 Task: Open the event Casual Team Building Challenge on '2024/05/14', change the date to 2024/05/24, change the font style of the description to Times New Roman, set the availability to Free, insert an emoji Green heart, logged in from the account softage.10@softage.net and add another guest for the event, softage.8@softage.net. Change the alignment of the event description to Align center.Change the font color of the description to Dark Orange and select an event charm, 
Action: Mouse moved to (634, 435)
Screenshot: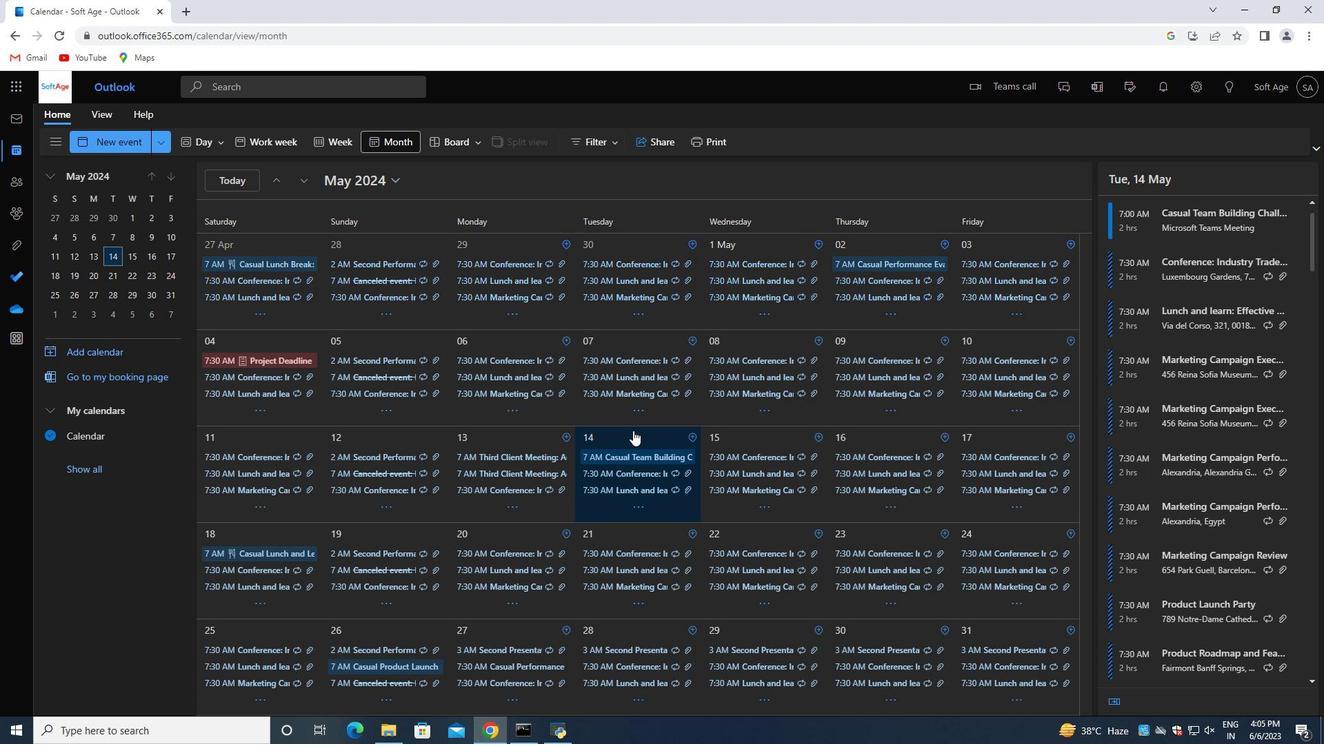 
Action: Mouse pressed left at (634, 435)
Screenshot: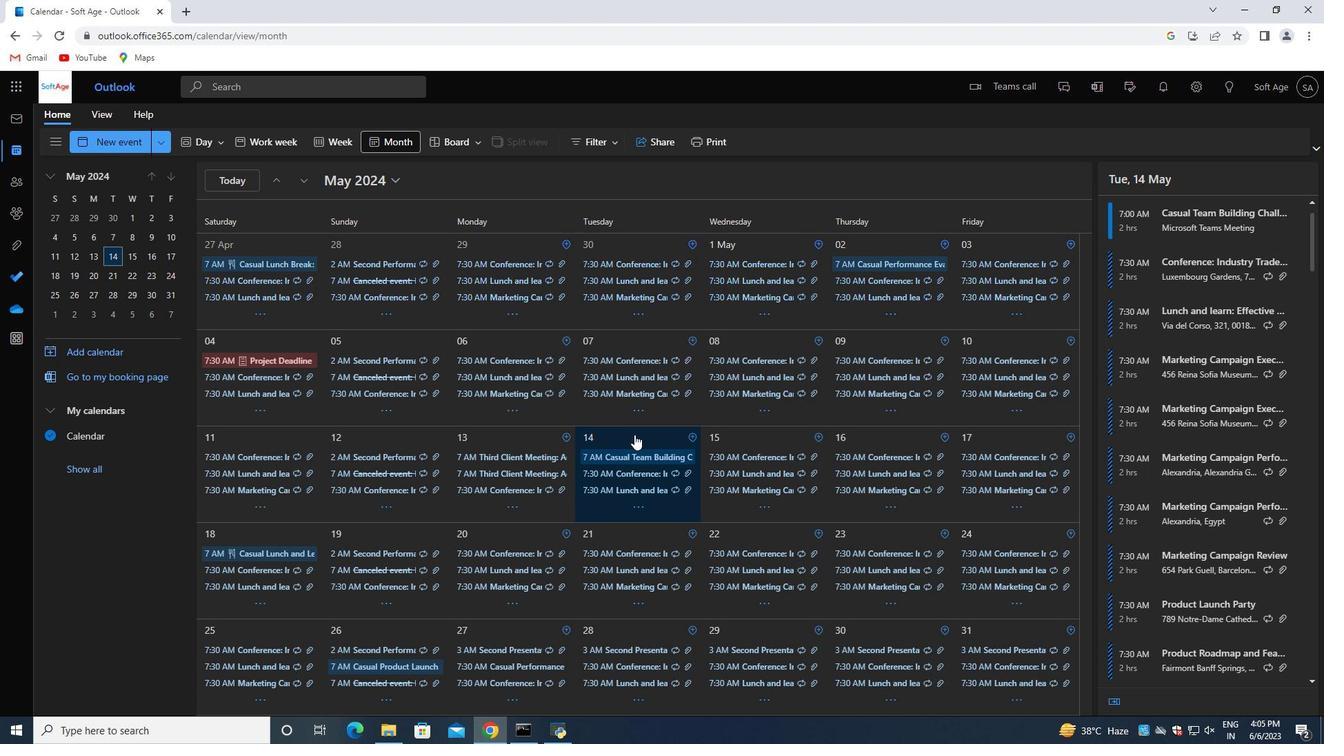 
Action: Mouse moved to (619, 447)
Screenshot: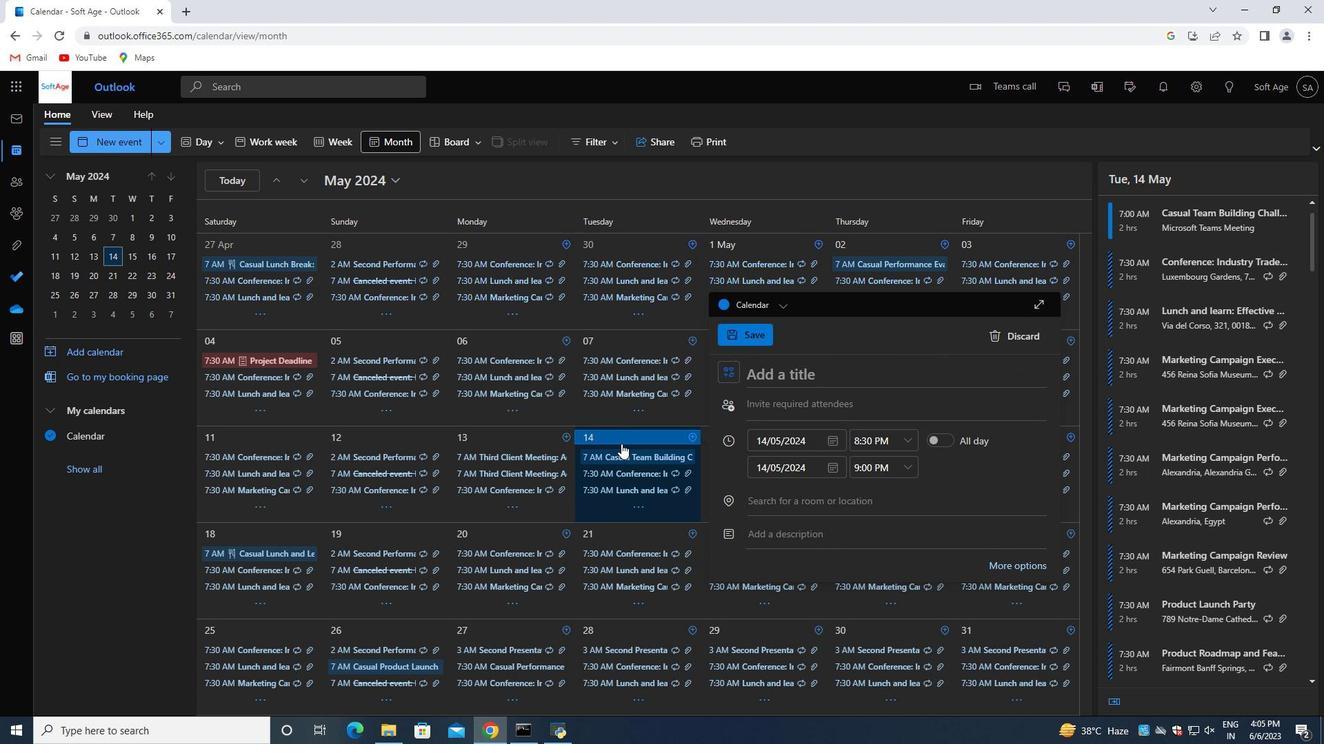 
Action: Mouse pressed left at (619, 447)
Screenshot: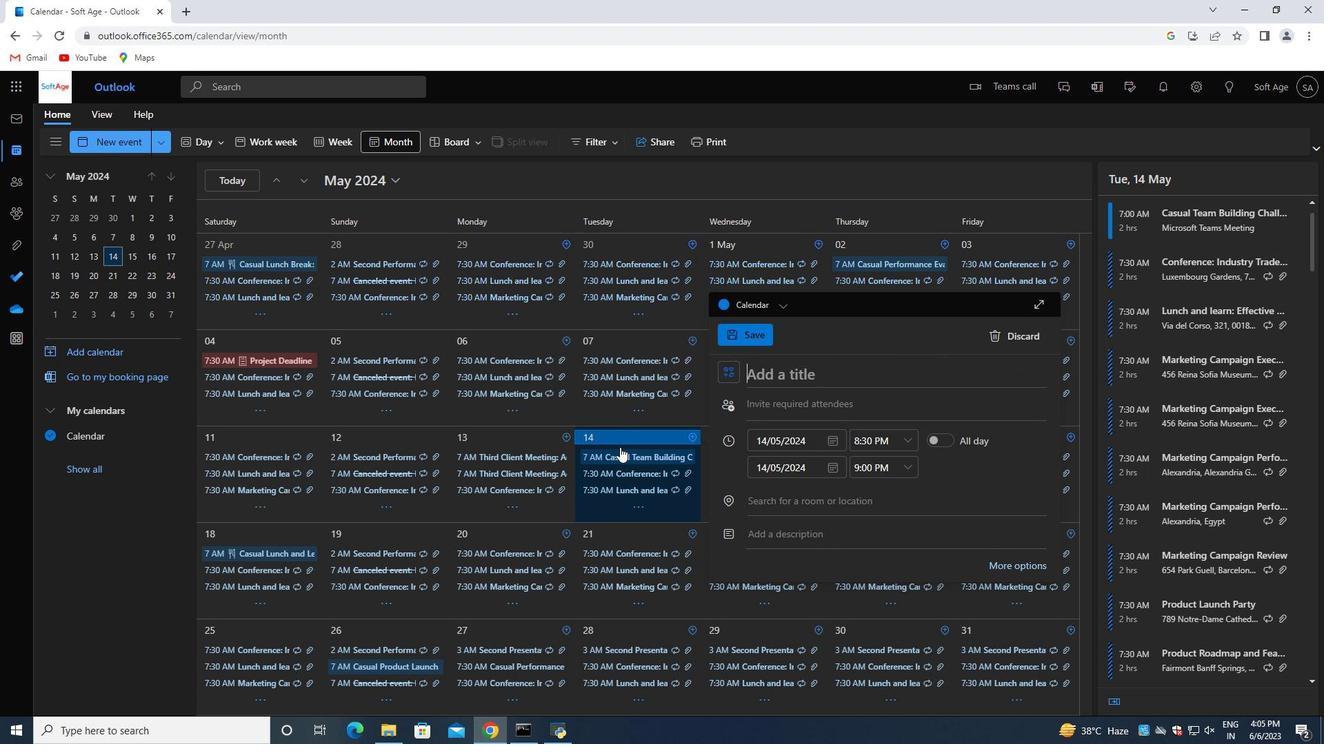 
Action: Mouse moved to (1148, 228)
Screenshot: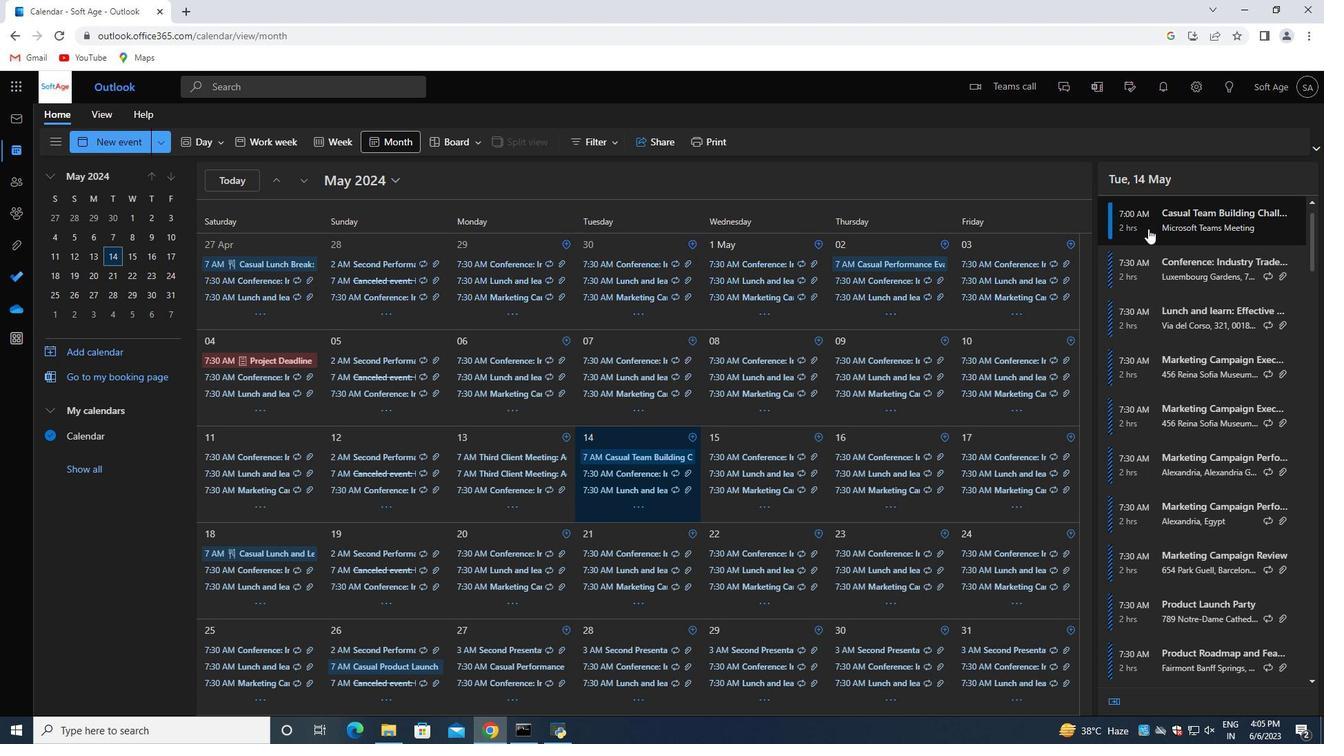 
Action: Mouse pressed left at (1148, 228)
Screenshot: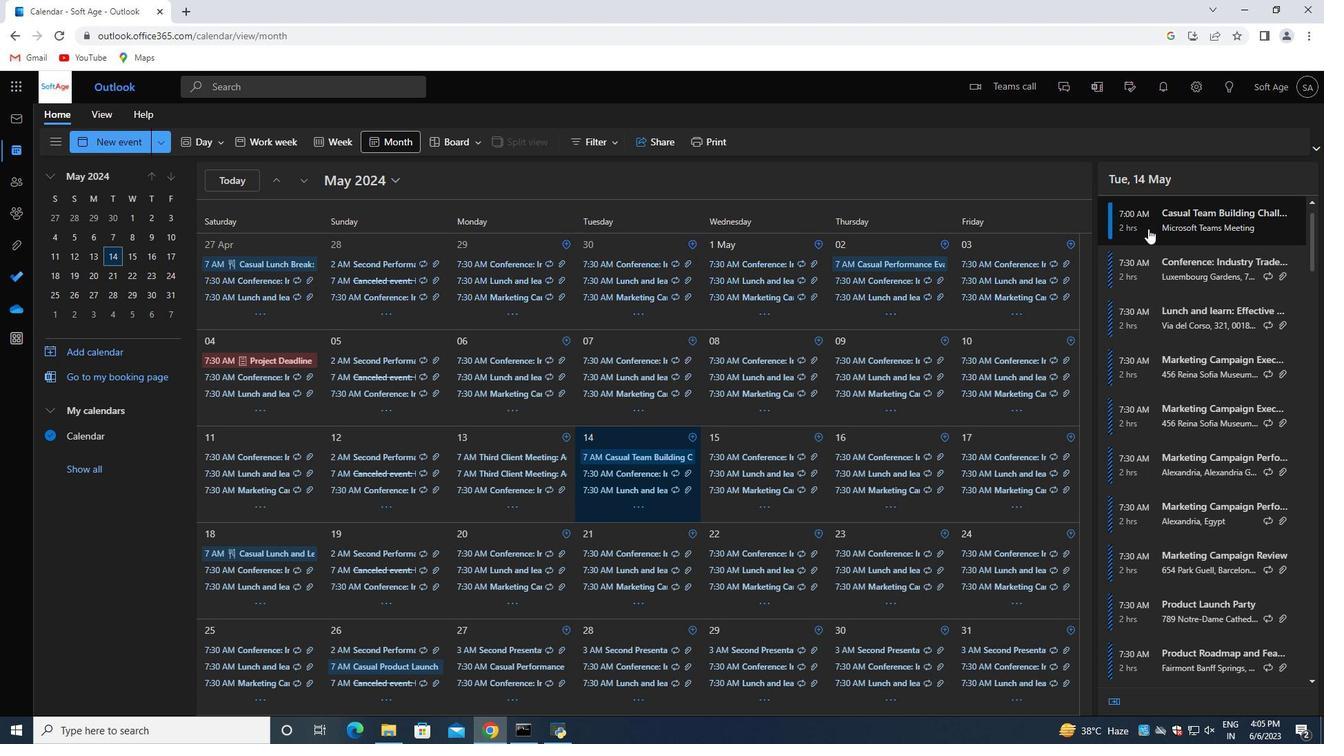 
Action: Mouse moved to (895, 326)
Screenshot: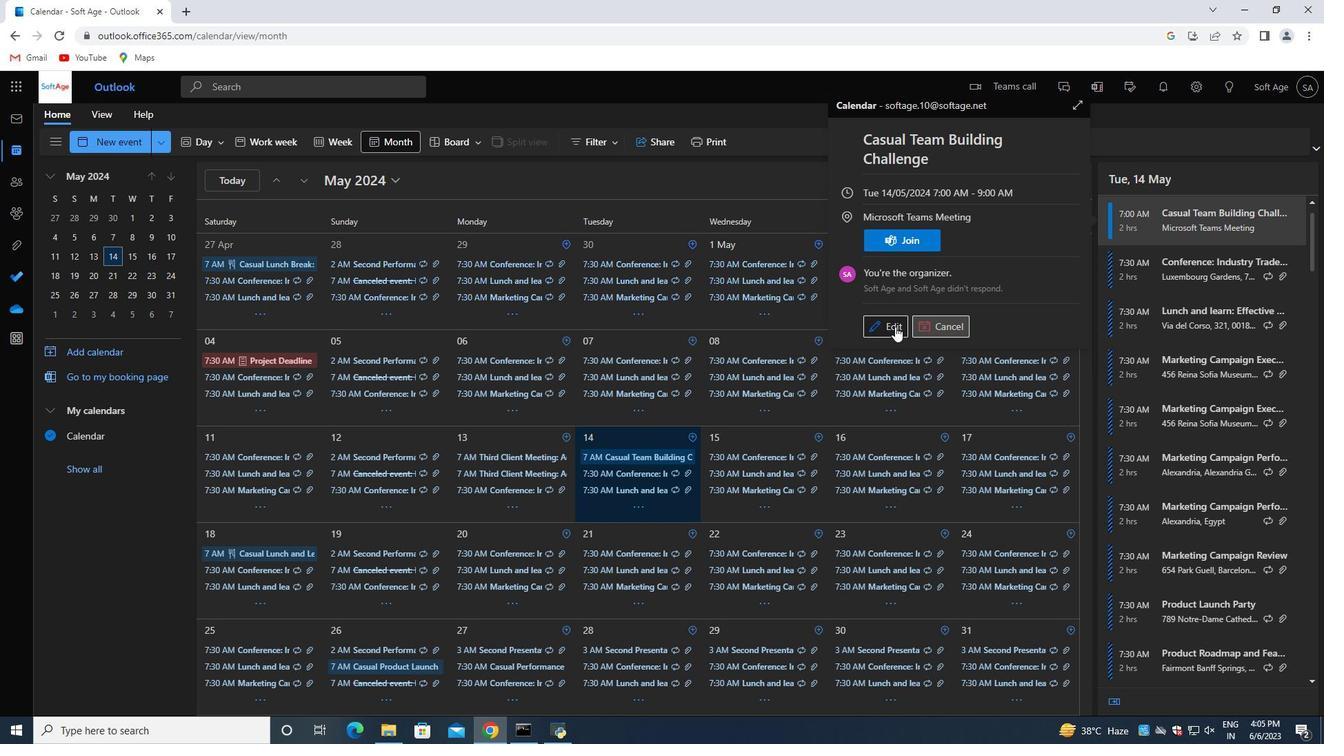 
Action: Mouse pressed left at (895, 326)
Screenshot: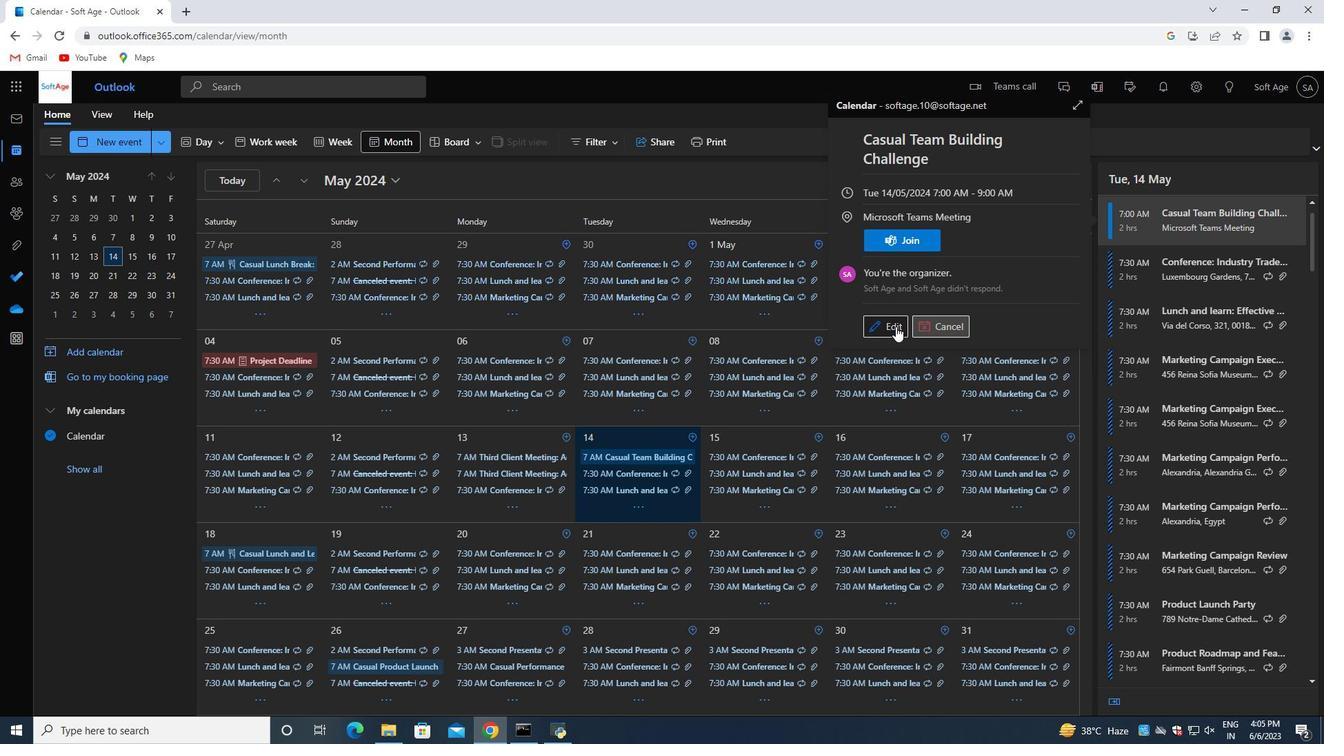 
Action: Mouse moved to (404, 384)
Screenshot: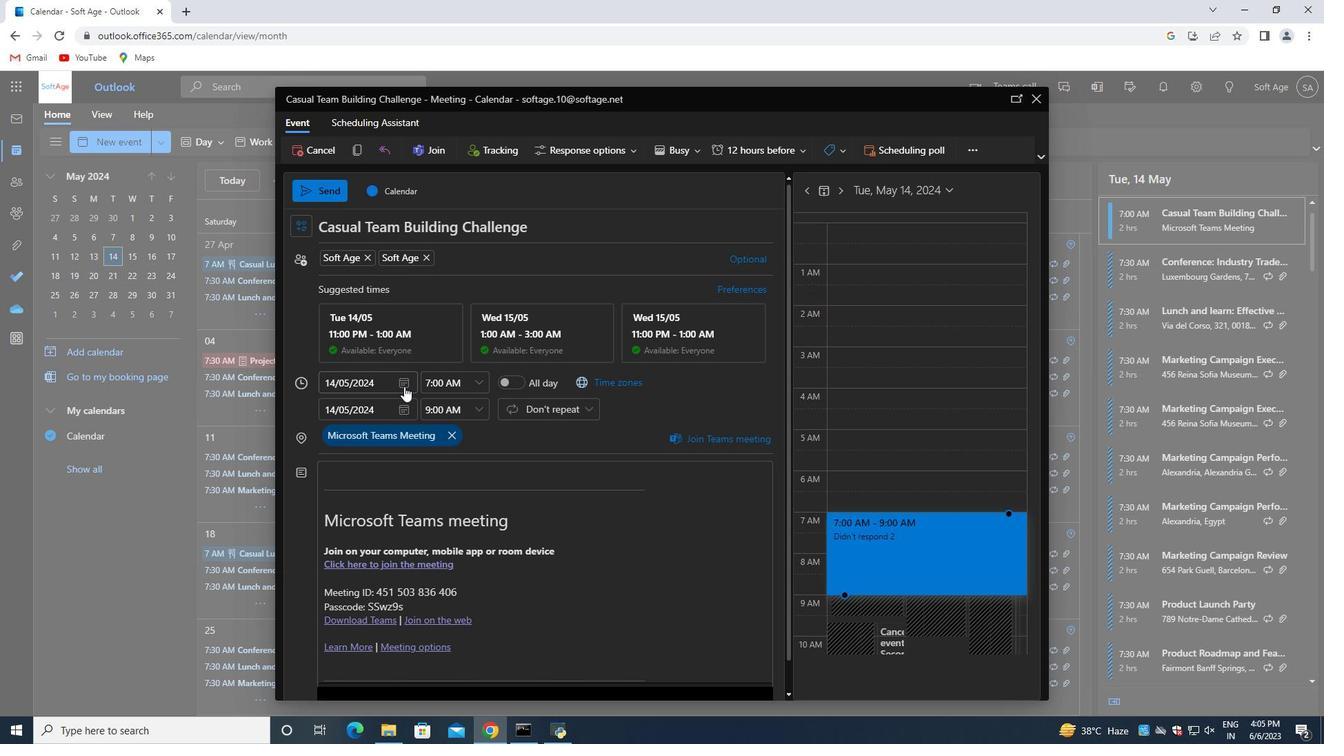 
Action: Mouse pressed left at (404, 384)
Screenshot: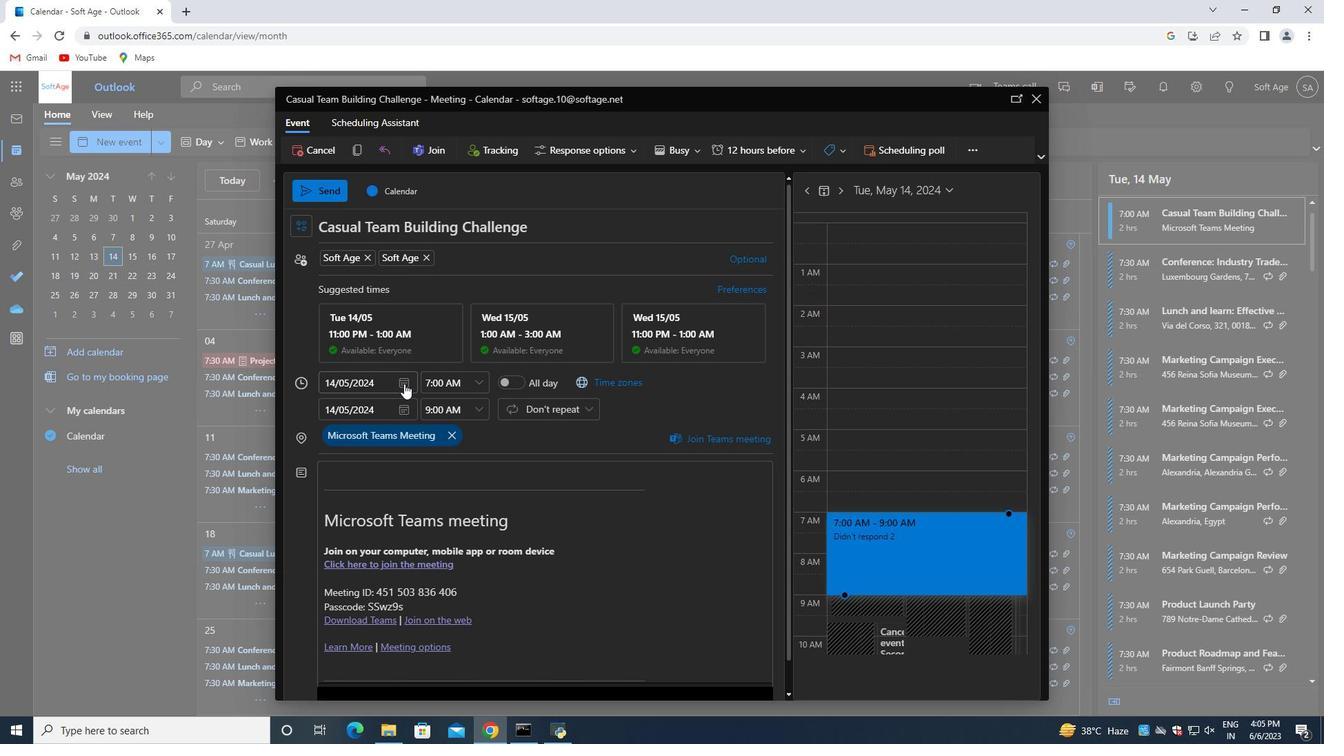 
Action: Mouse moved to (449, 506)
Screenshot: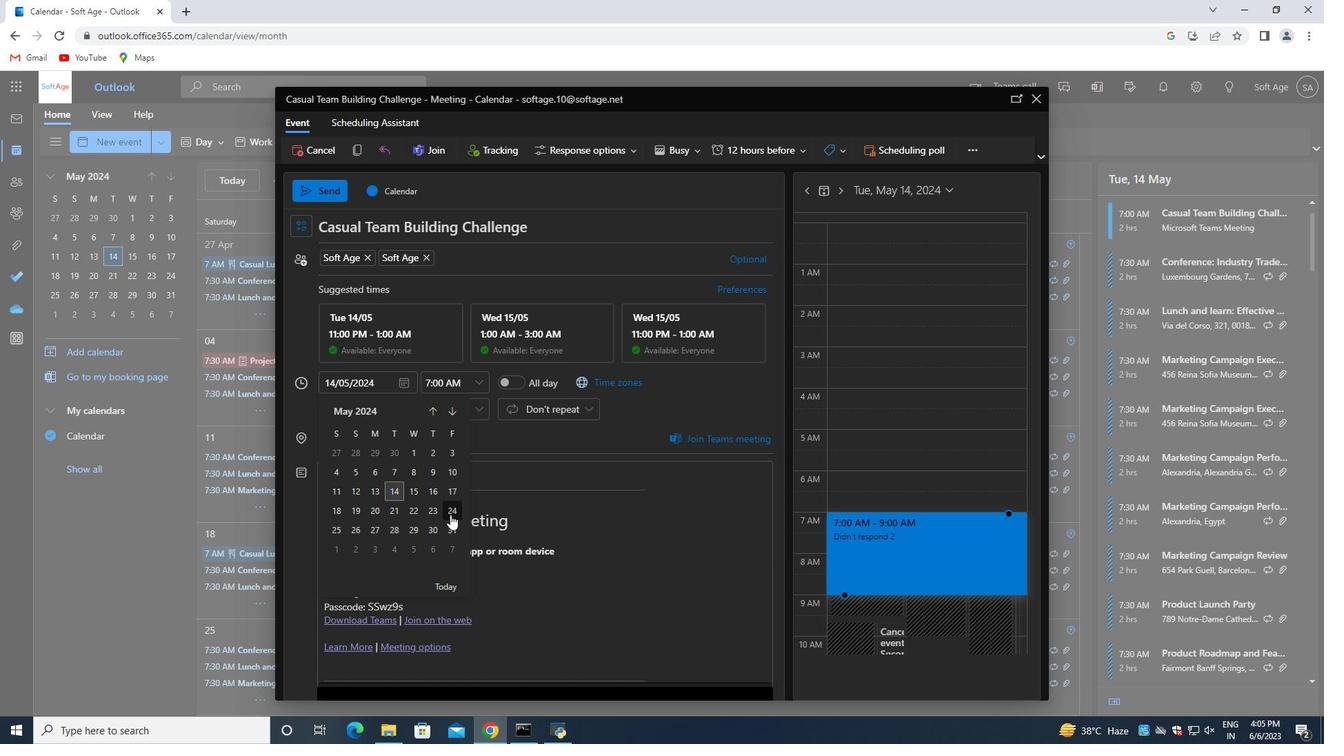 
Action: Mouse pressed left at (449, 506)
Screenshot: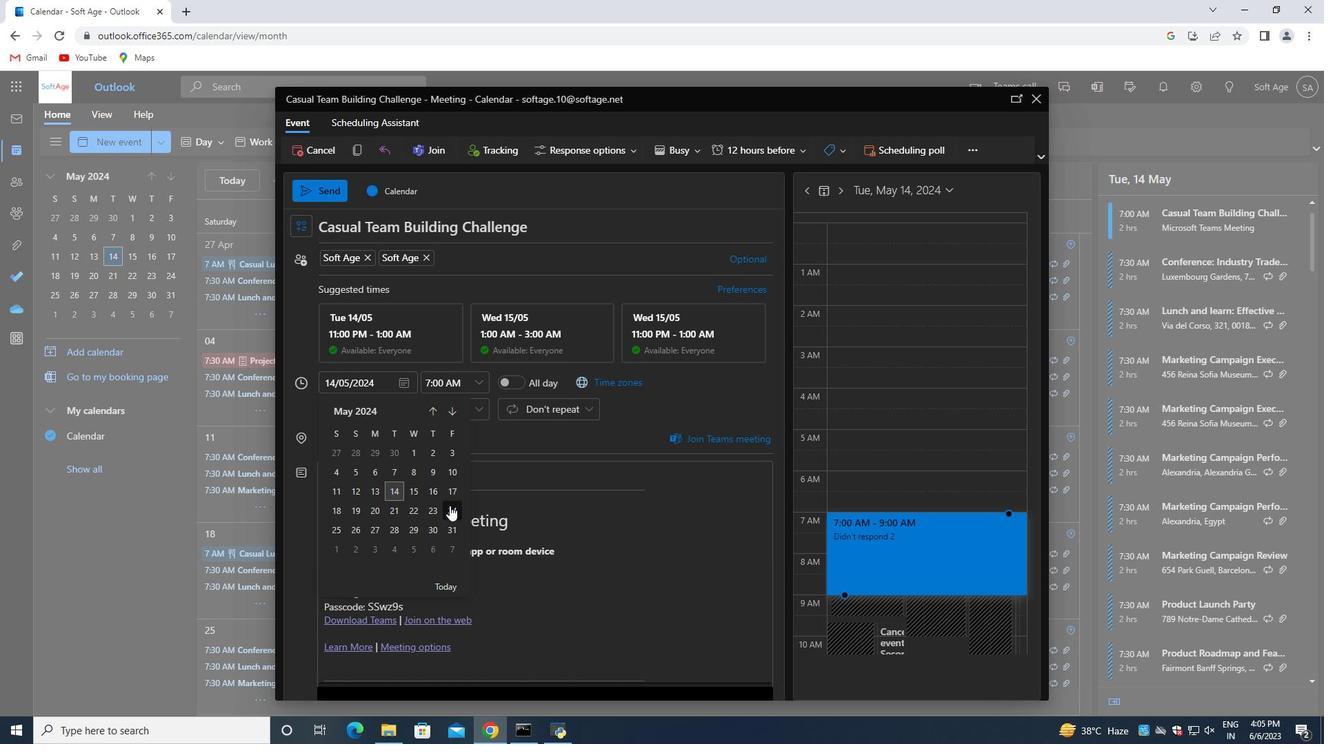 
Action: Mouse moved to (690, 149)
Screenshot: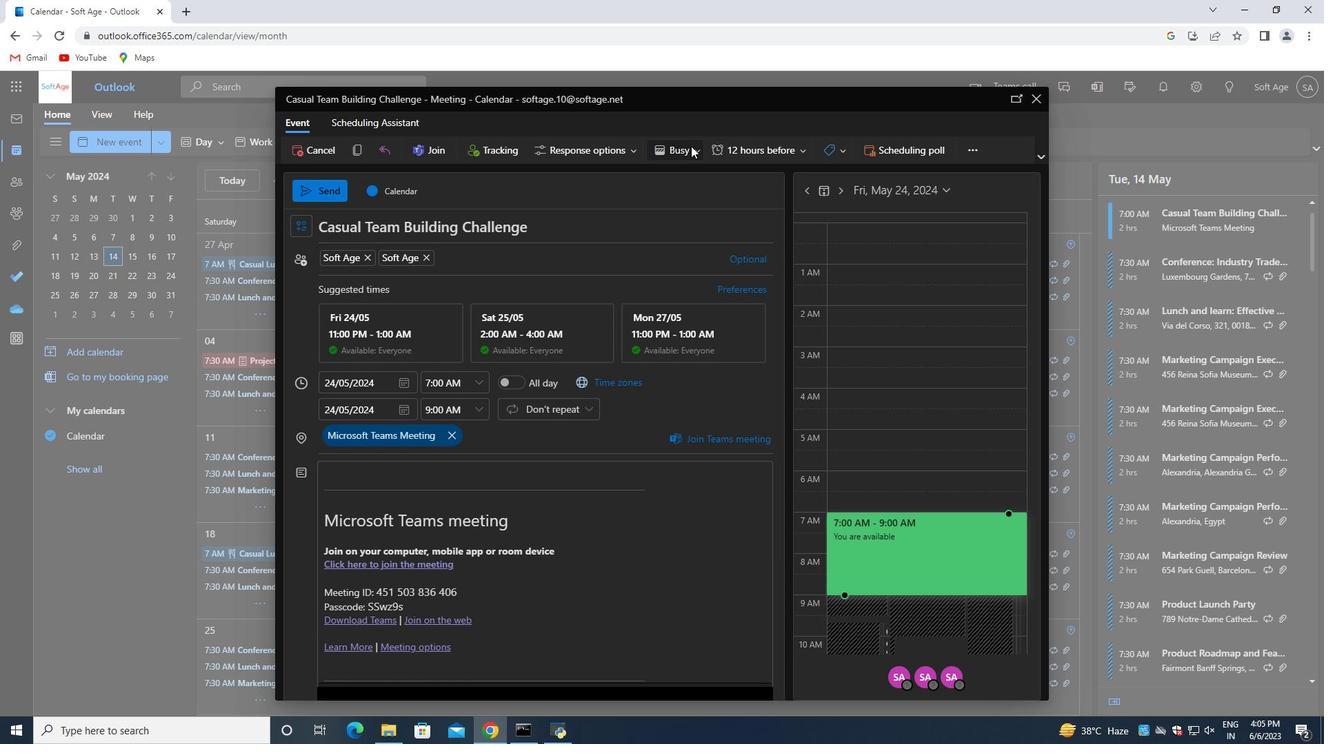 
Action: Mouse pressed left at (690, 149)
Screenshot: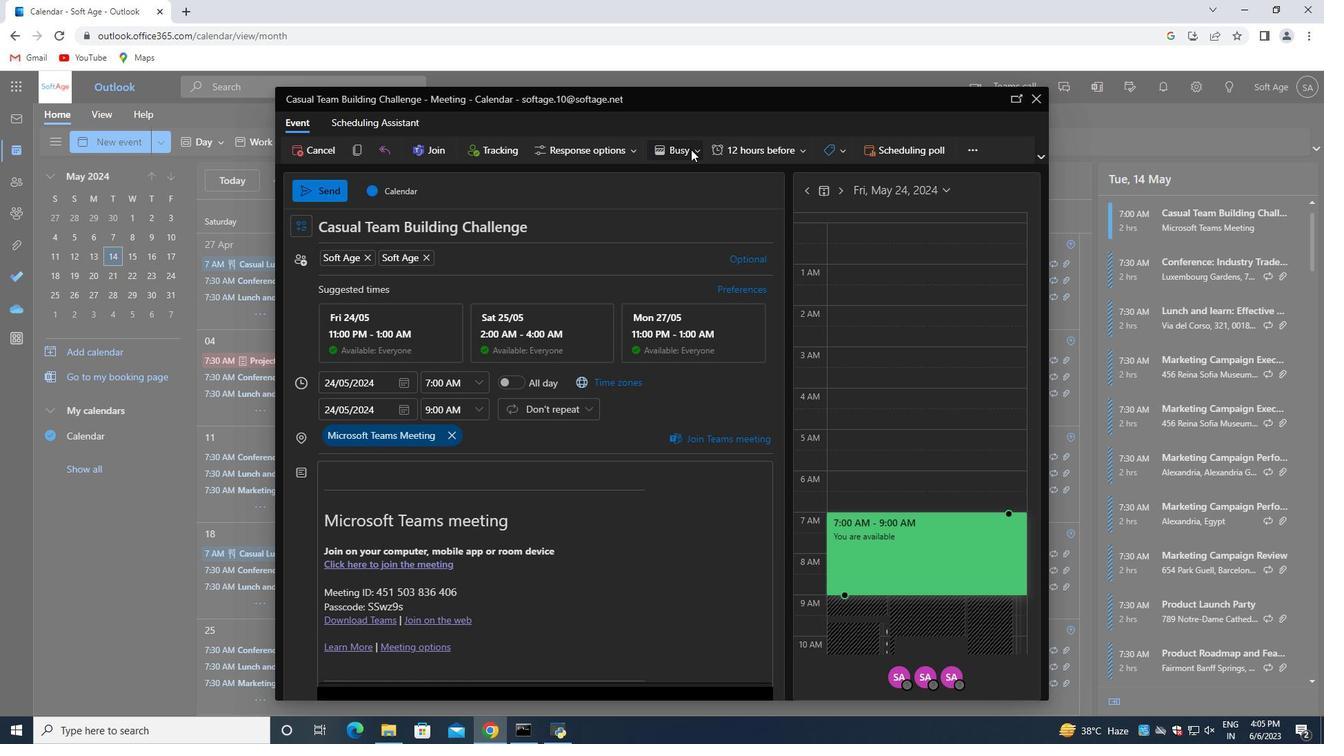 
Action: Mouse moved to (650, 175)
Screenshot: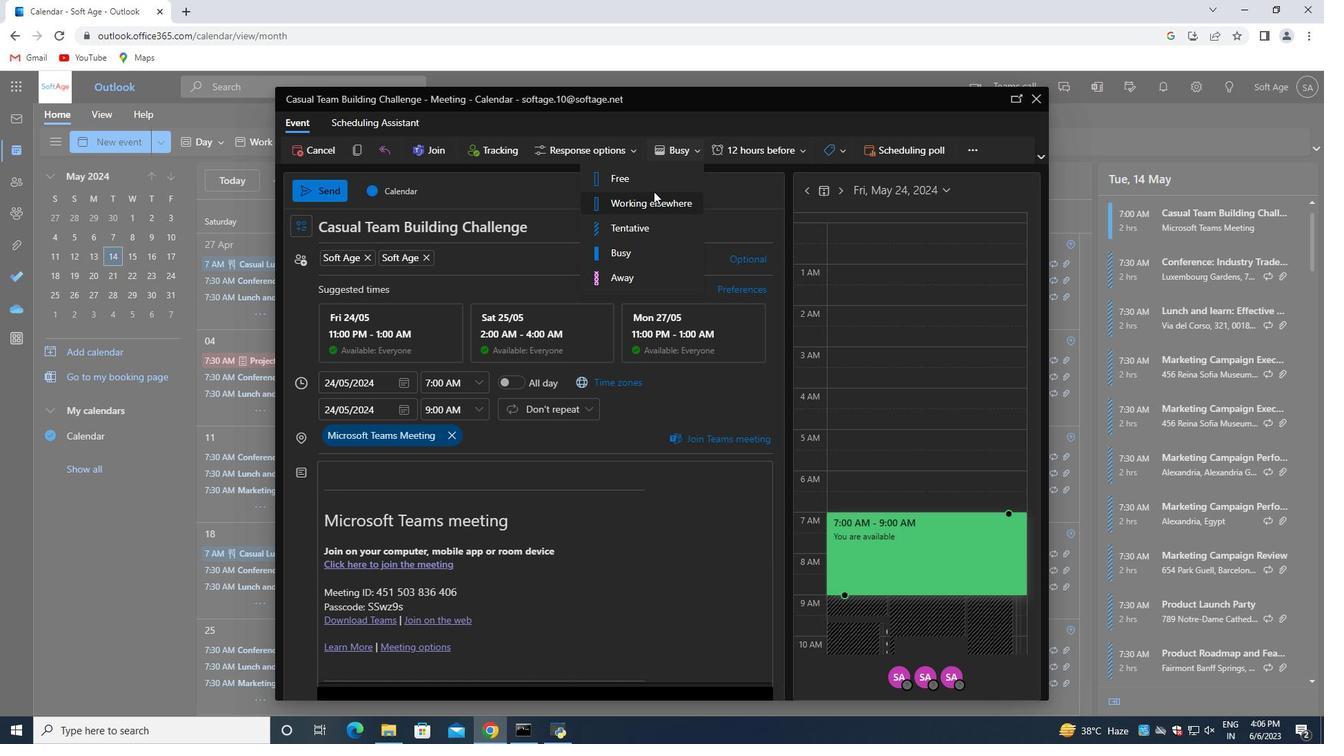 
Action: Mouse pressed left at (650, 175)
Screenshot: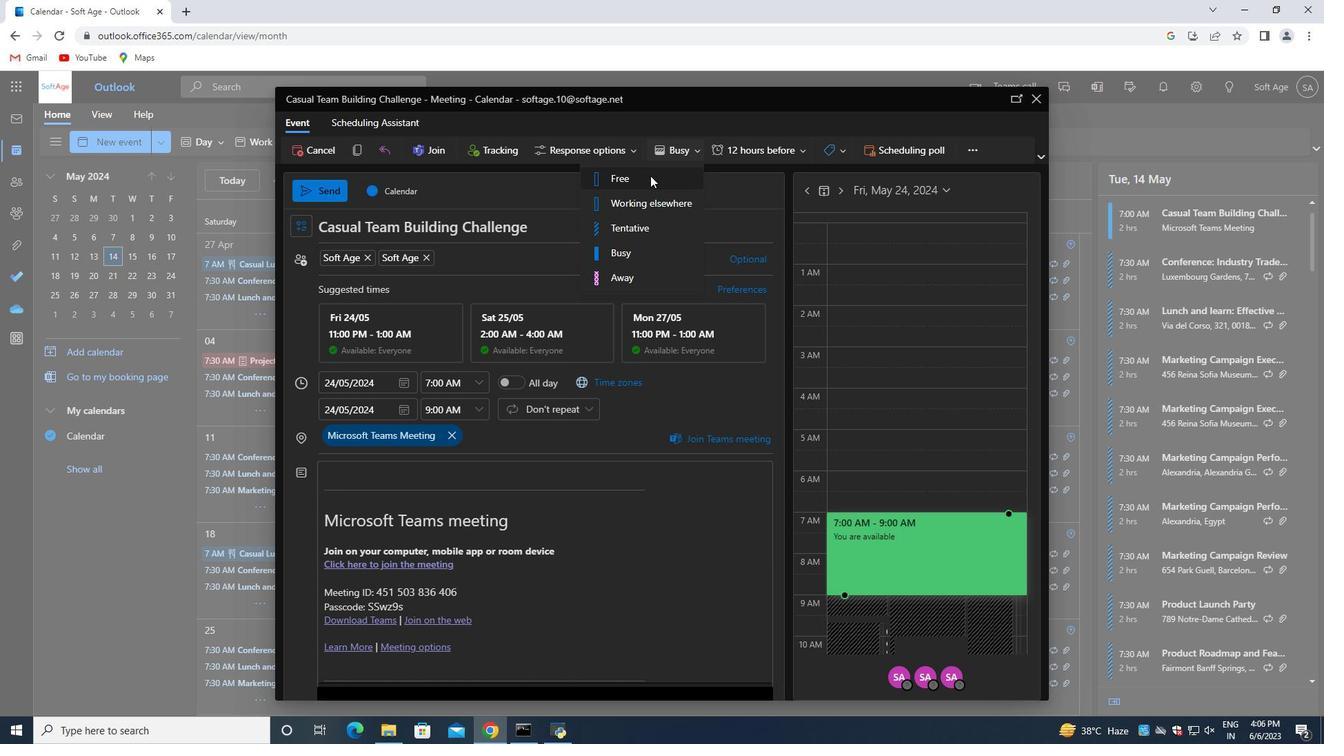 
Action: Mouse moved to (464, 258)
Screenshot: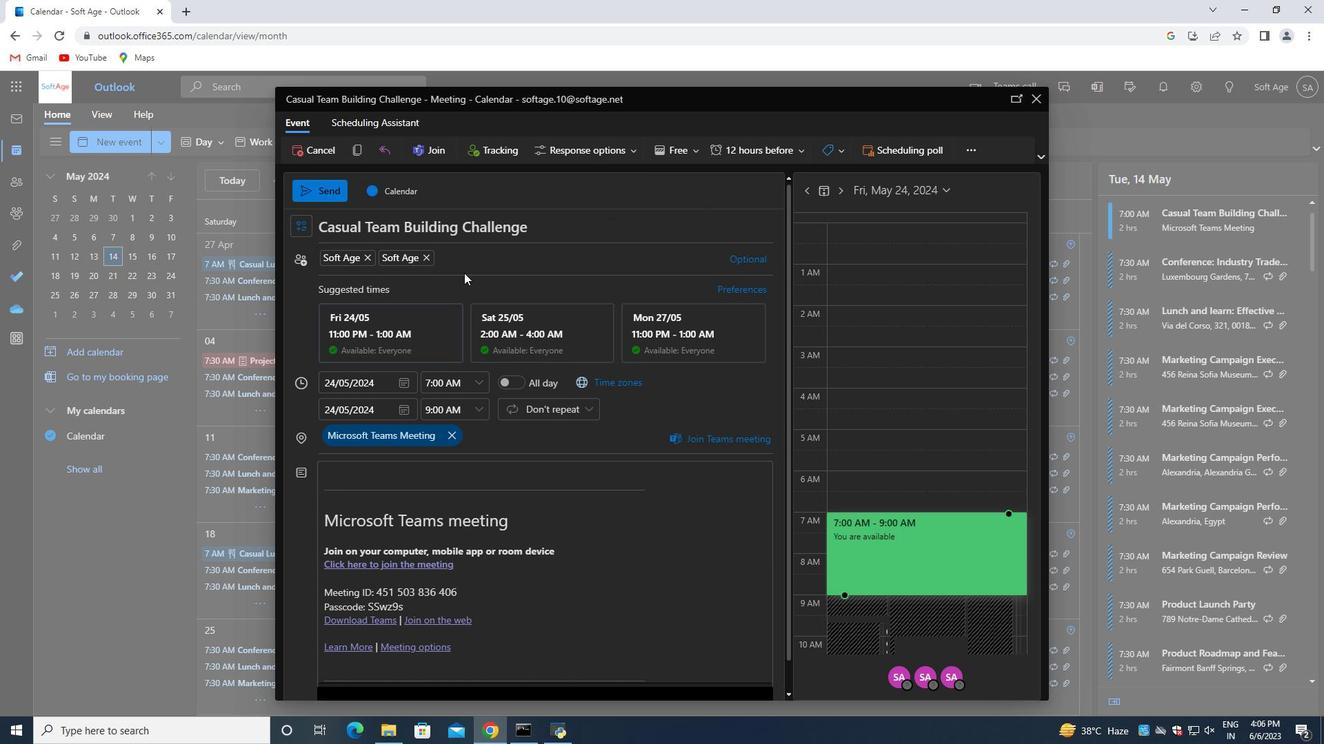 
Action: Mouse pressed left at (464, 258)
Screenshot: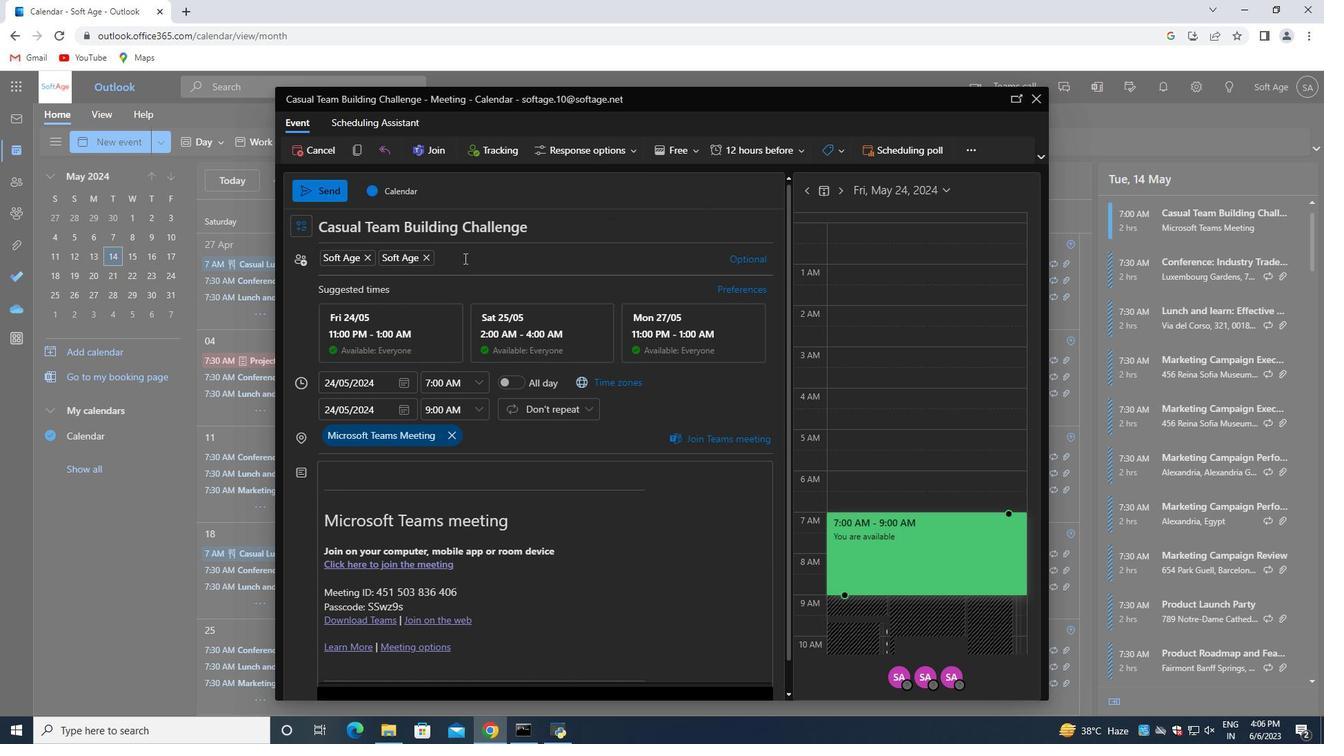 
Action: Key pressed softage.8<Key.shift>@softage.net
Screenshot: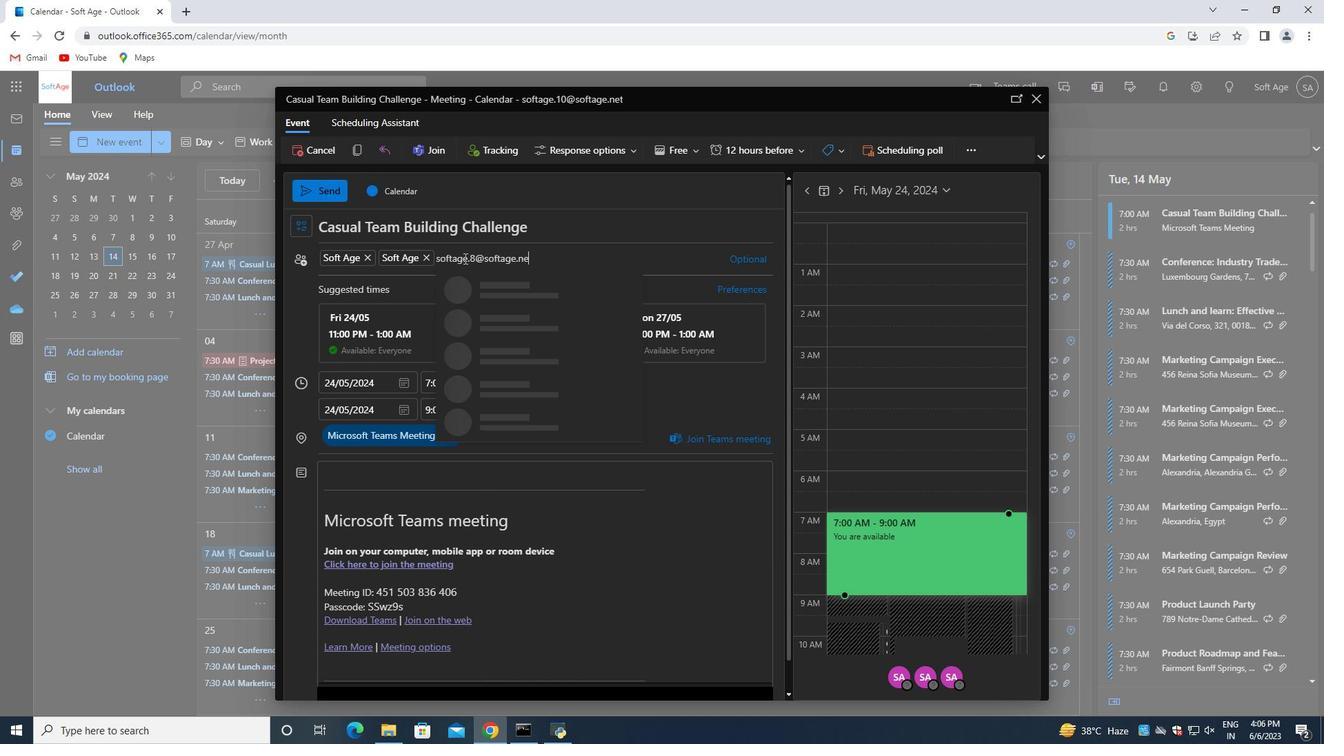 
Action: Mouse moved to (546, 291)
Screenshot: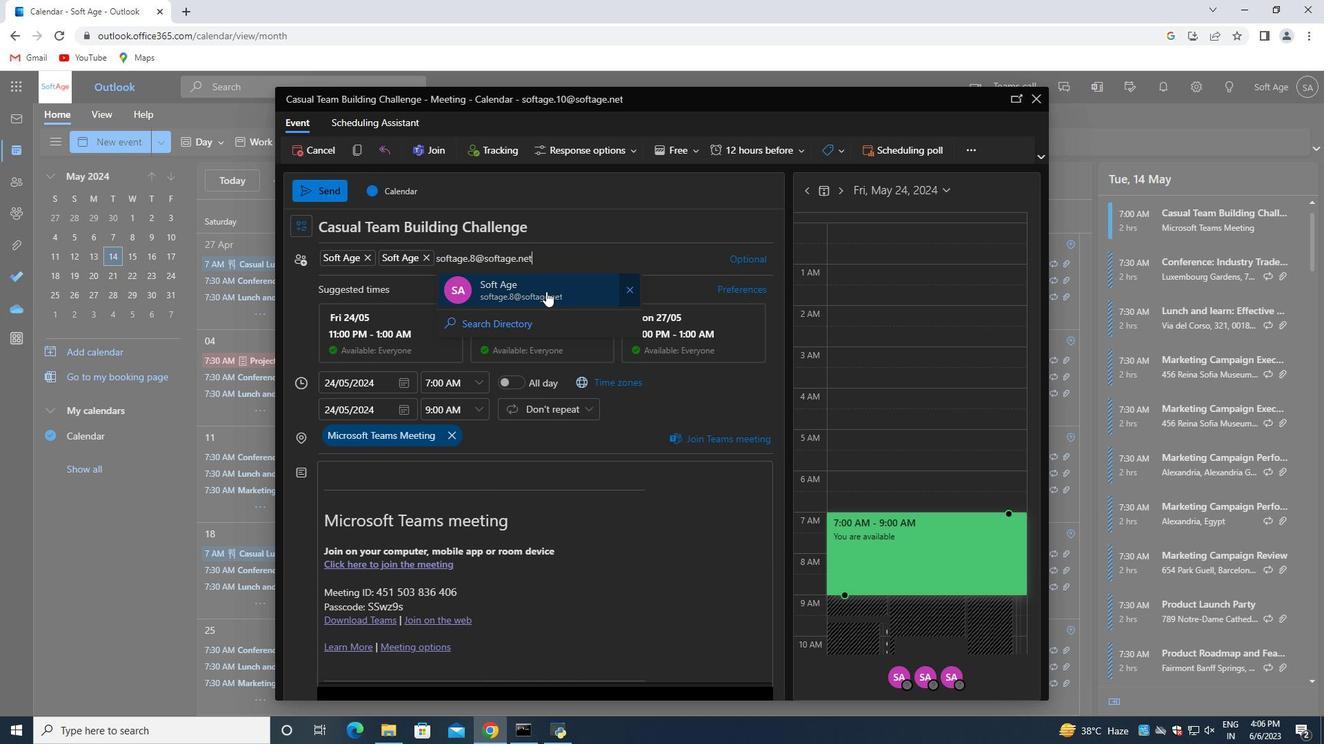 
Action: Key pressed <Key.enter>
Screenshot: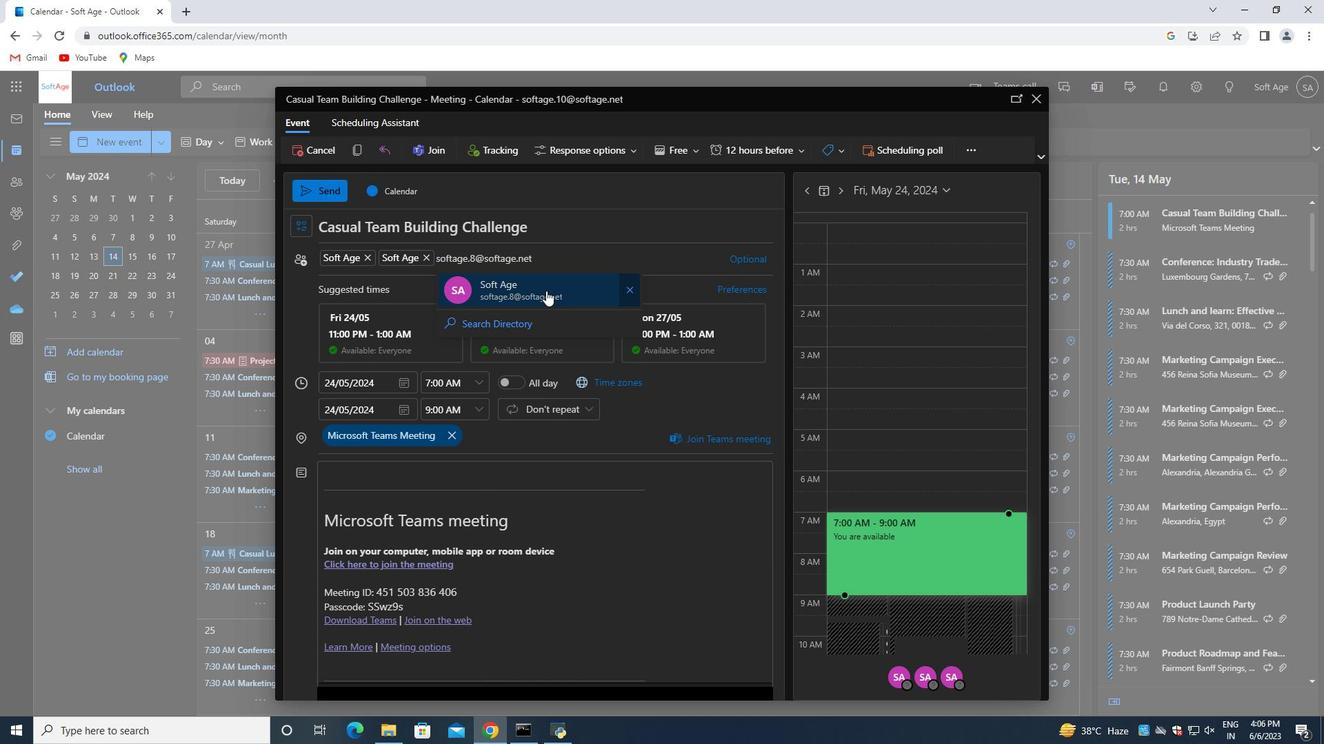
Action: Mouse moved to (330, 195)
Screenshot: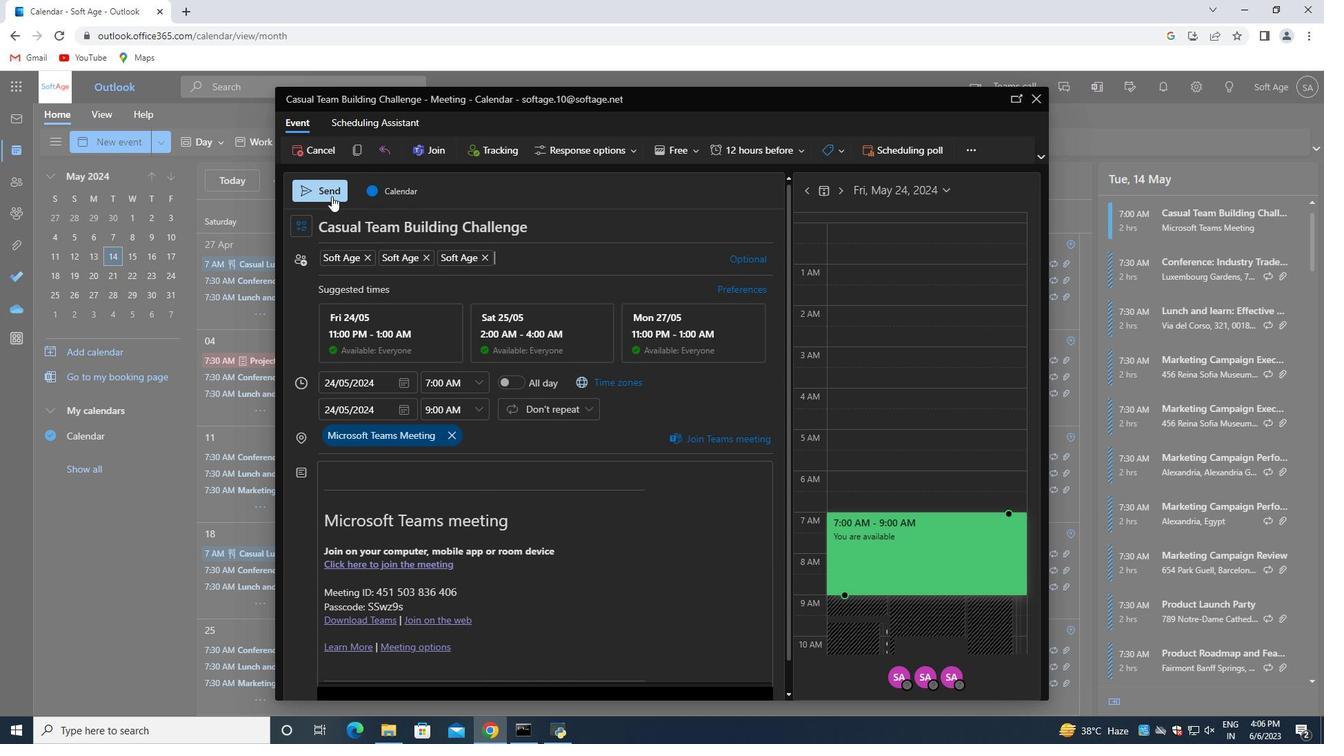 
Action: Mouse pressed left at (330, 195)
Screenshot: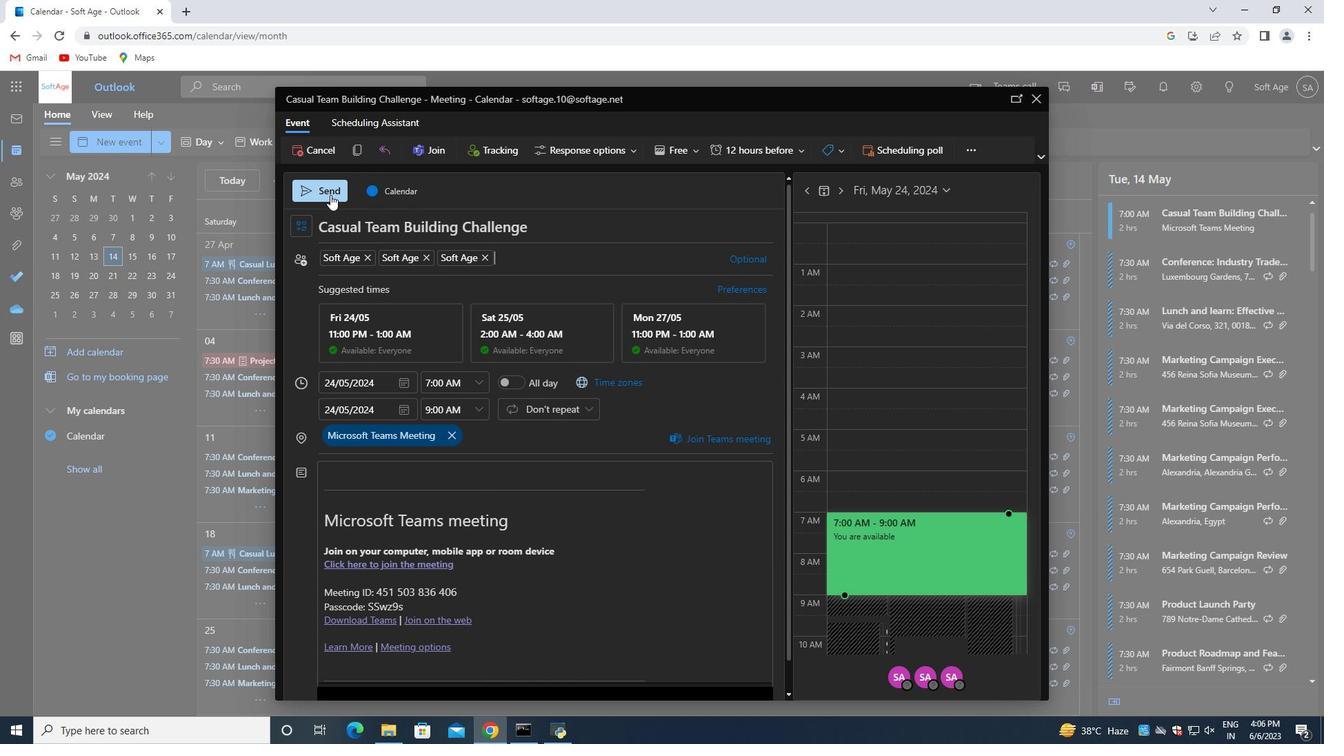 
